 Task: Set due date "now".
Action: Mouse moved to (1013, 82)
Screenshot: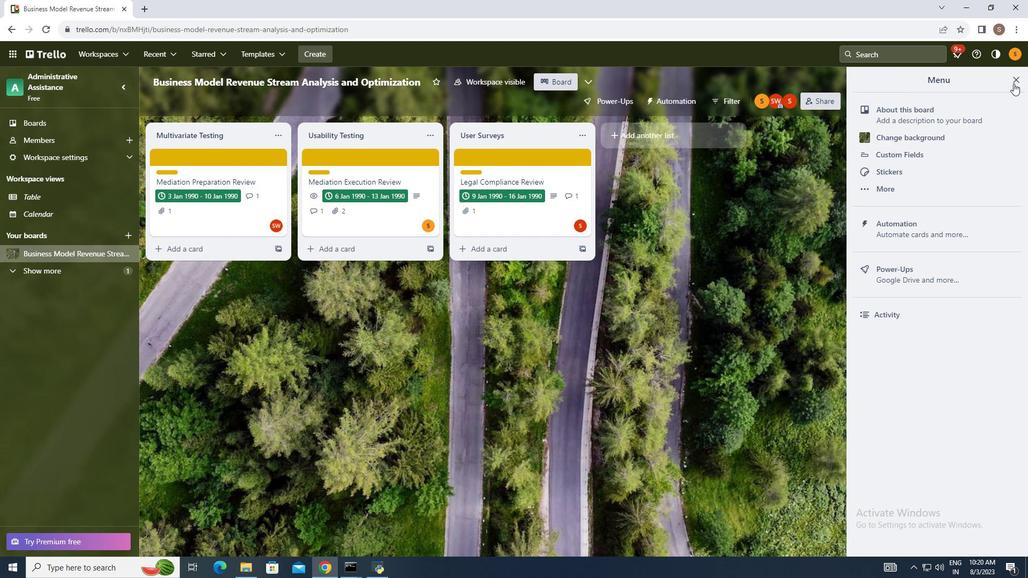
Action: Mouse pressed left at (1013, 82)
Screenshot: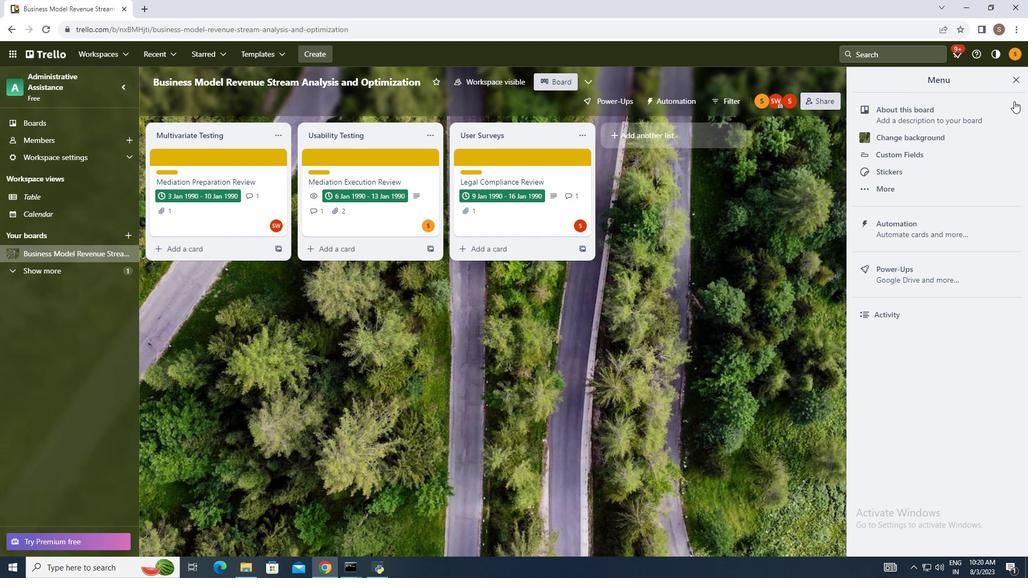 
Action: Mouse moved to (951, 222)
Screenshot: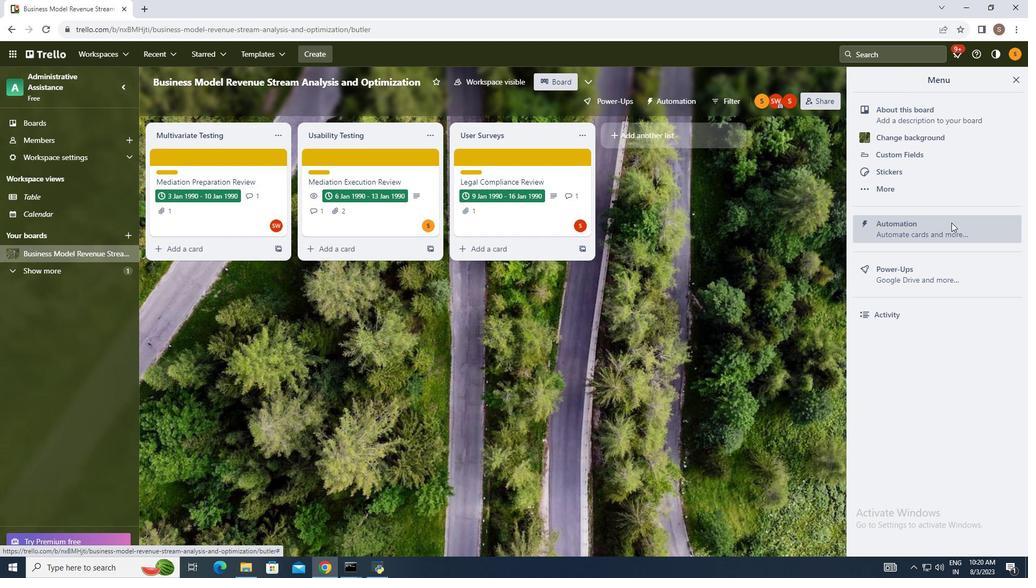 
Action: Mouse pressed left at (951, 222)
Screenshot: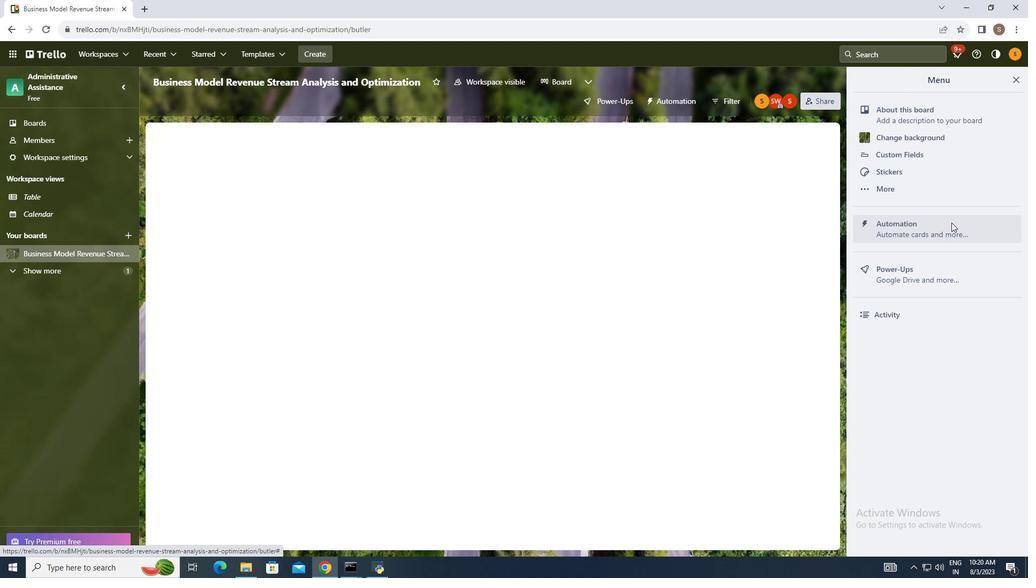 
Action: Mouse moved to (198, 275)
Screenshot: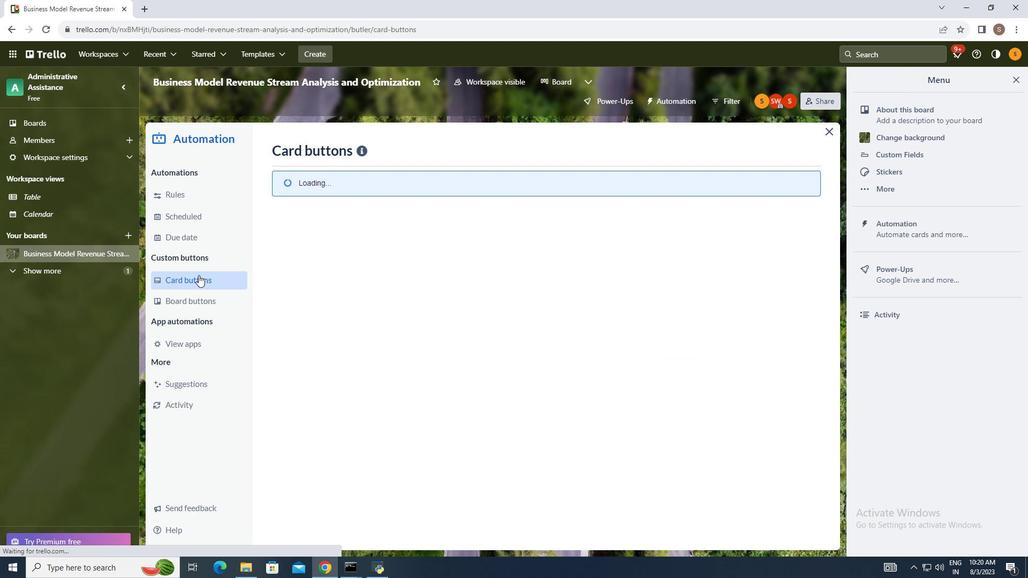 
Action: Mouse pressed left at (198, 275)
Screenshot: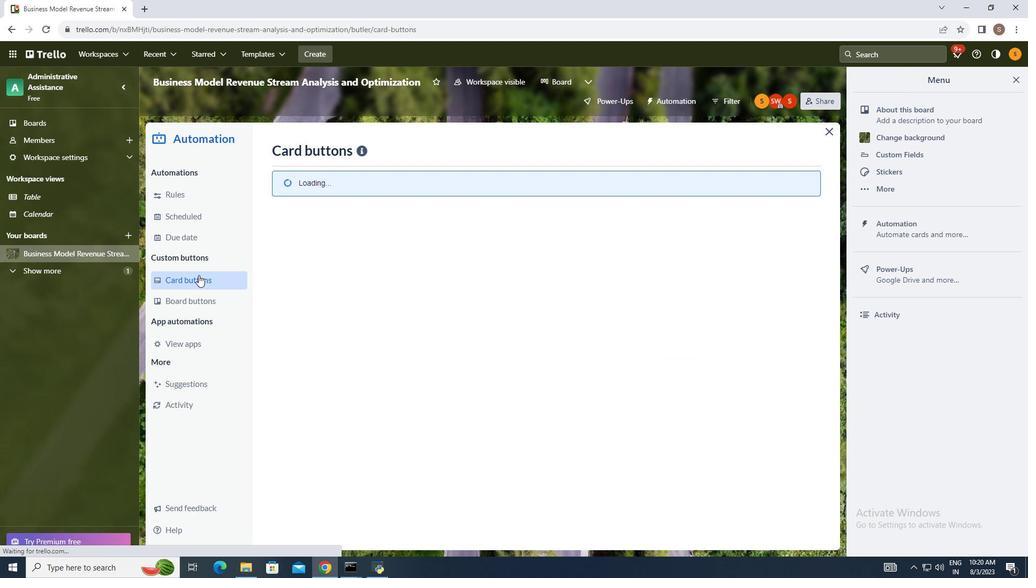 
Action: Mouse moved to (781, 147)
Screenshot: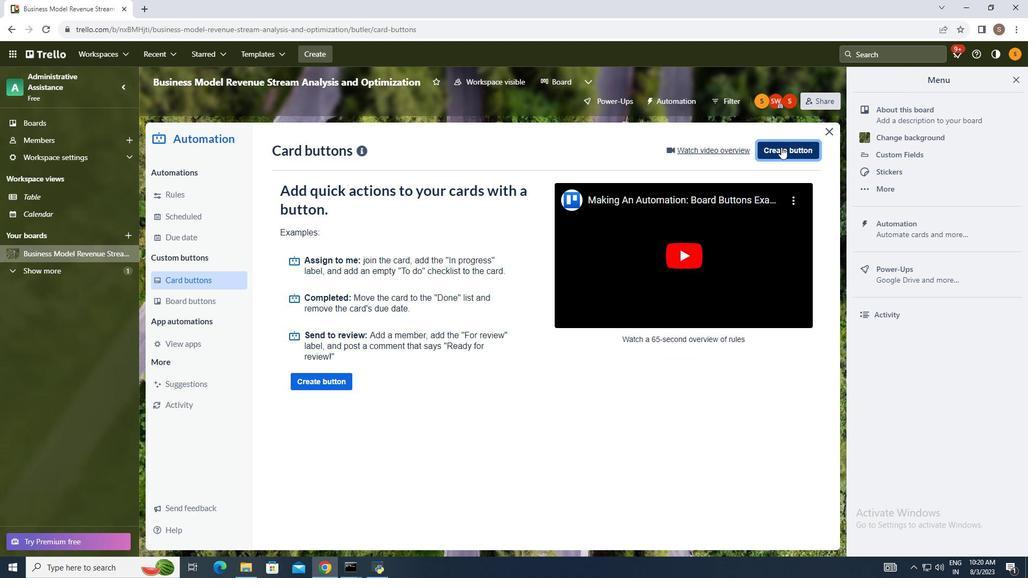 
Action: Mouse pressed left at (781, 147)
Screenshot: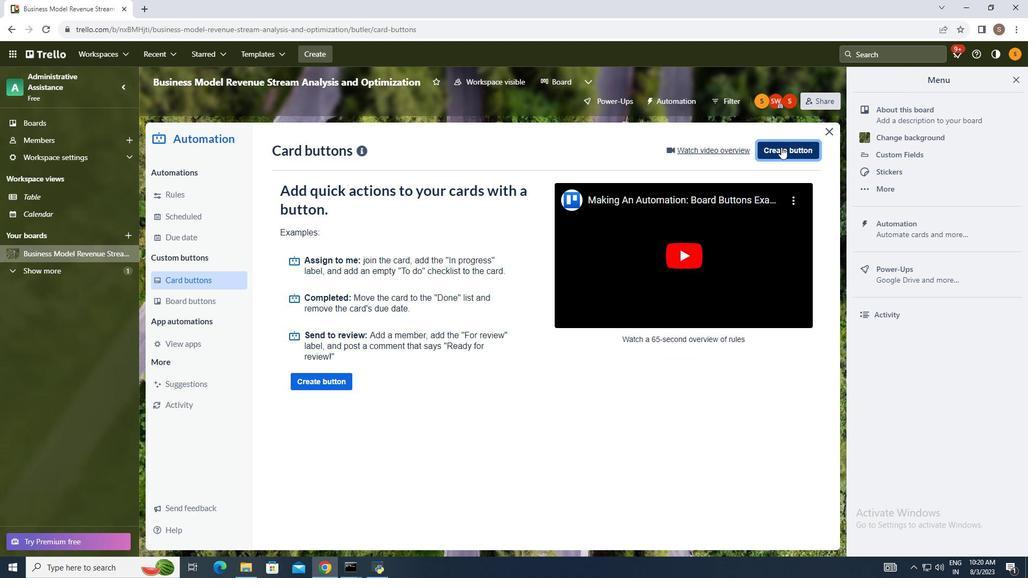 
Action: Mouse moved to (474, 296)
Screenshot: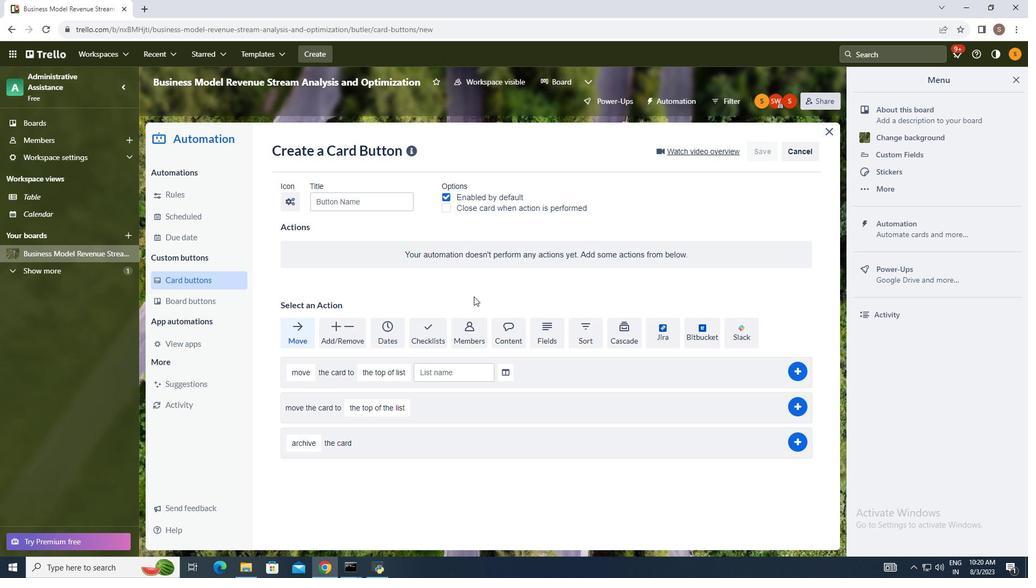 
Action: Mouse pressed left at (474, 296)
Screenshot: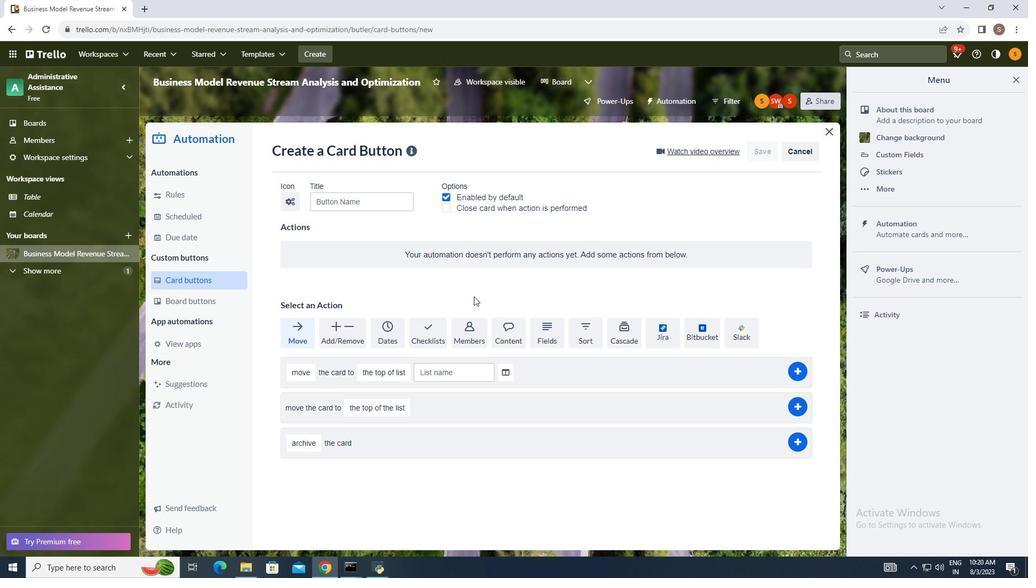 
Action: Mouse moved to (390, 332)
Screenshot: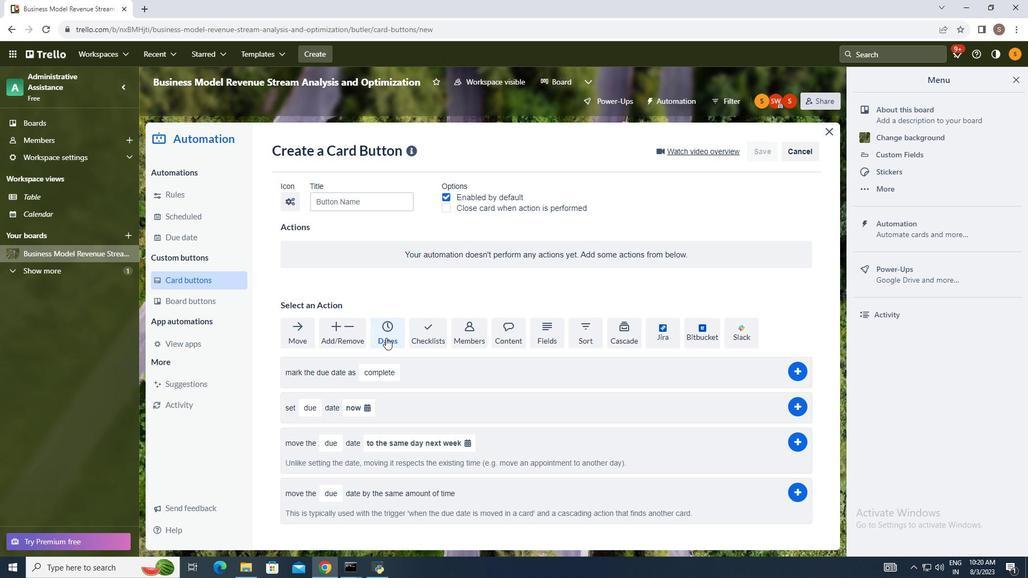 
Action: Mouse pressed left at (390, 332)
Screenshot: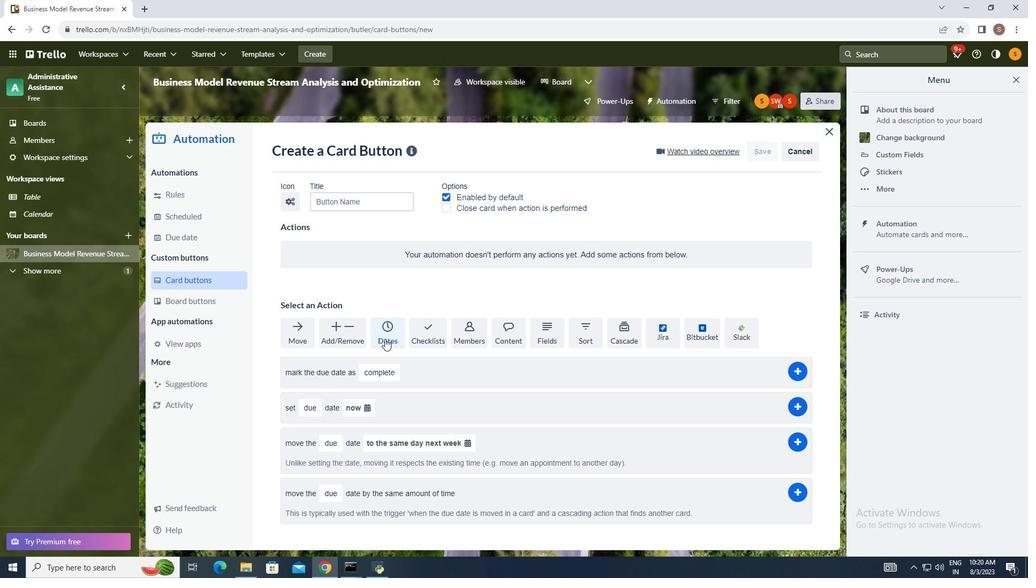 
Action: Mouse moved to (307, 405)
Screenshot: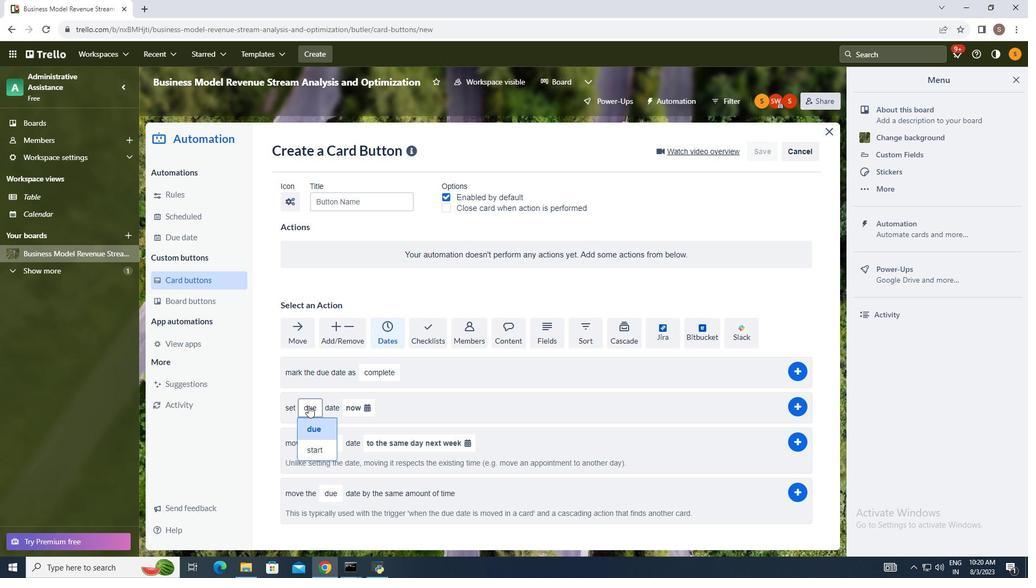 
Action: Mouse pressed left at (307, 405)
Screenshot: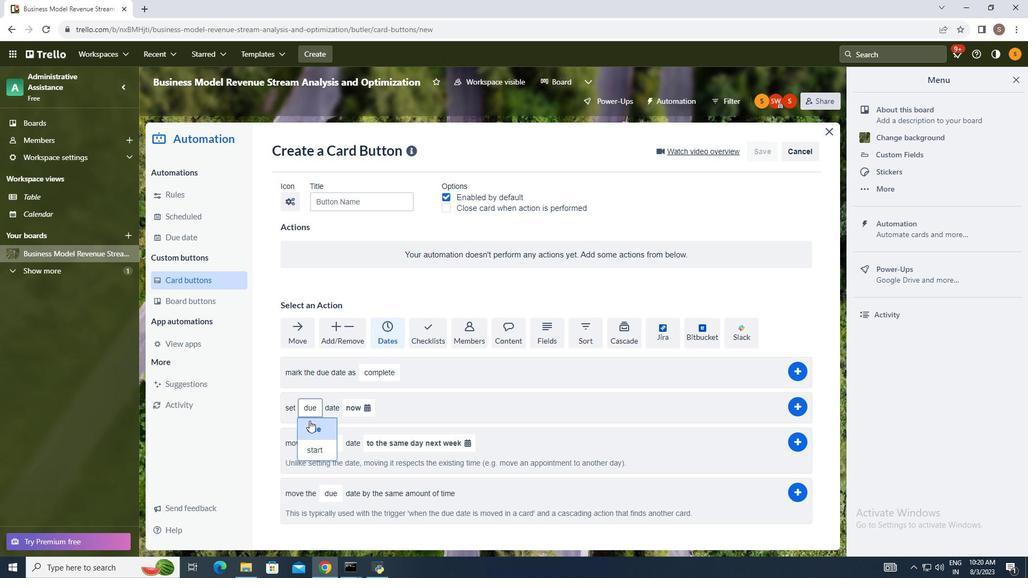 
Action: Mouse moved to (311, 428)
Screenshot: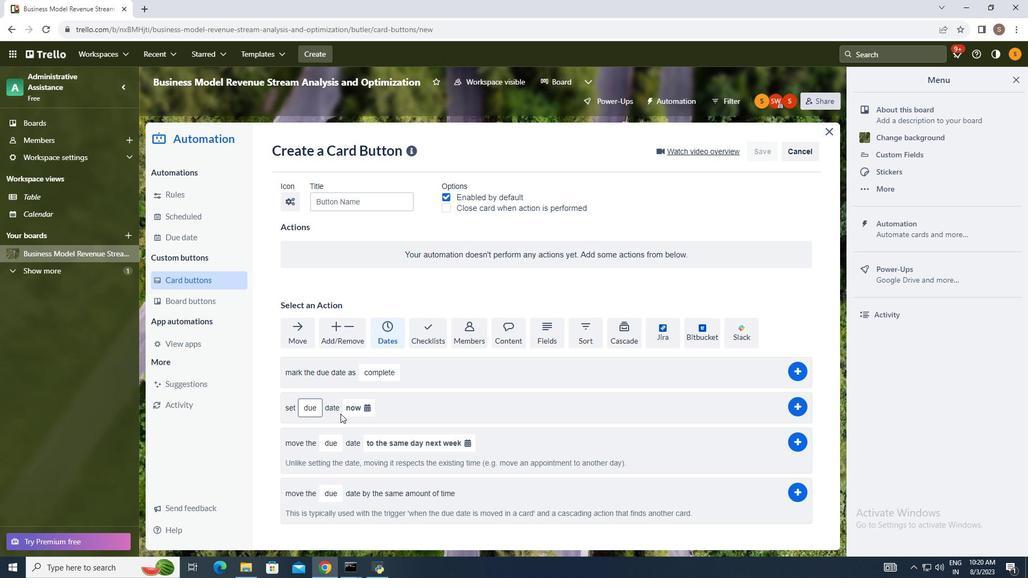 
Action: Mouse pressed left at (311, 428)
Screenshot: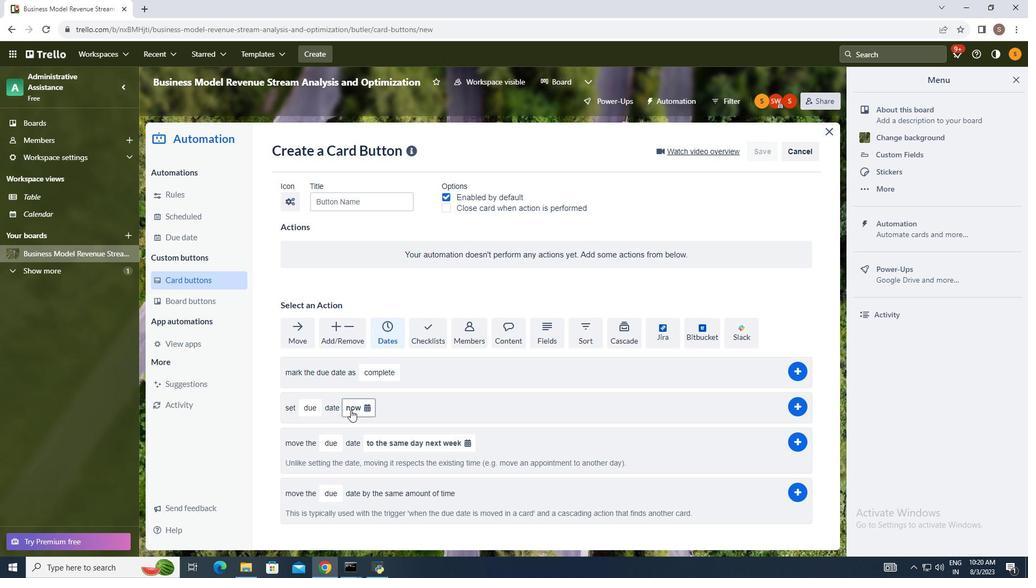 
Action: Mouse moved to (355, 408)
Screenshot: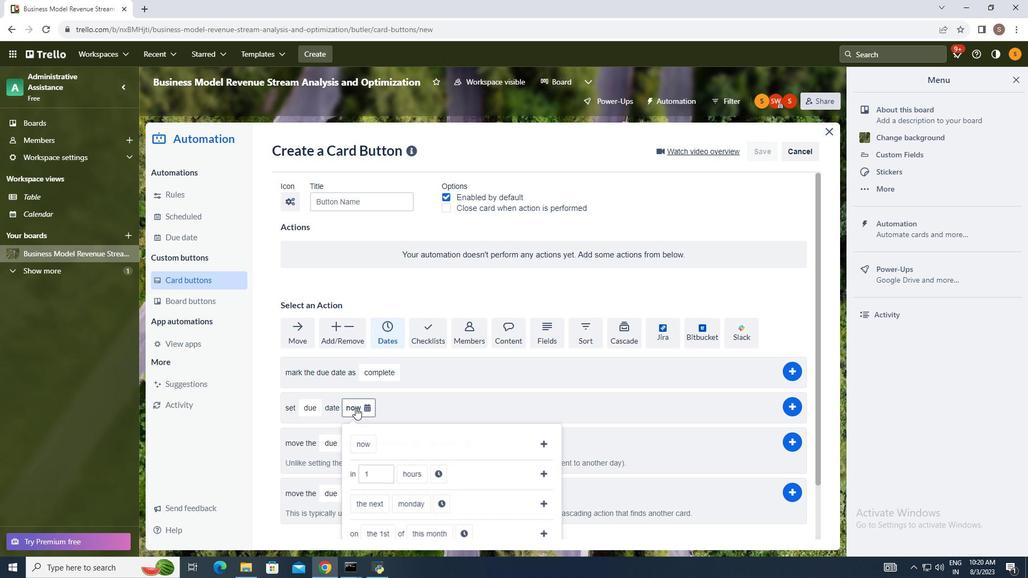 
Action: Mouse pressed left at (355, 408)
Screenshot: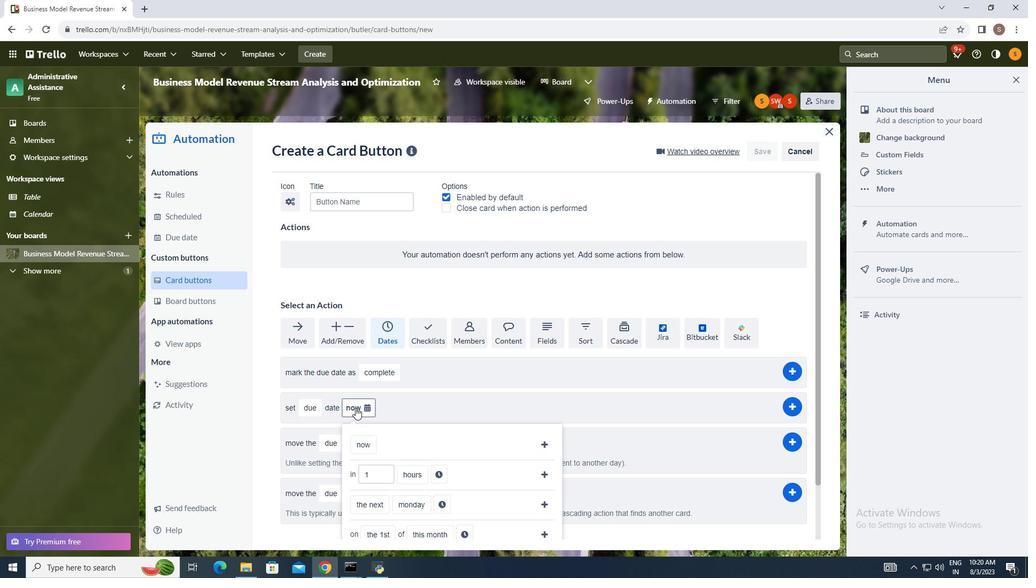 
Action: Mouse moved to (359, 438)
Screenshot: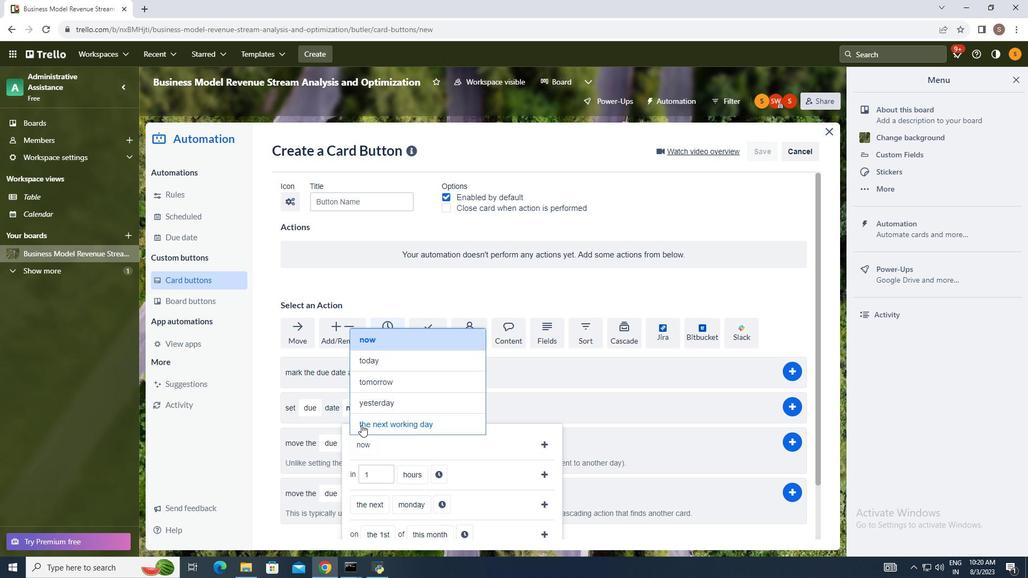 
Action: Mouse pressed left at (359, 438)
Screenshot: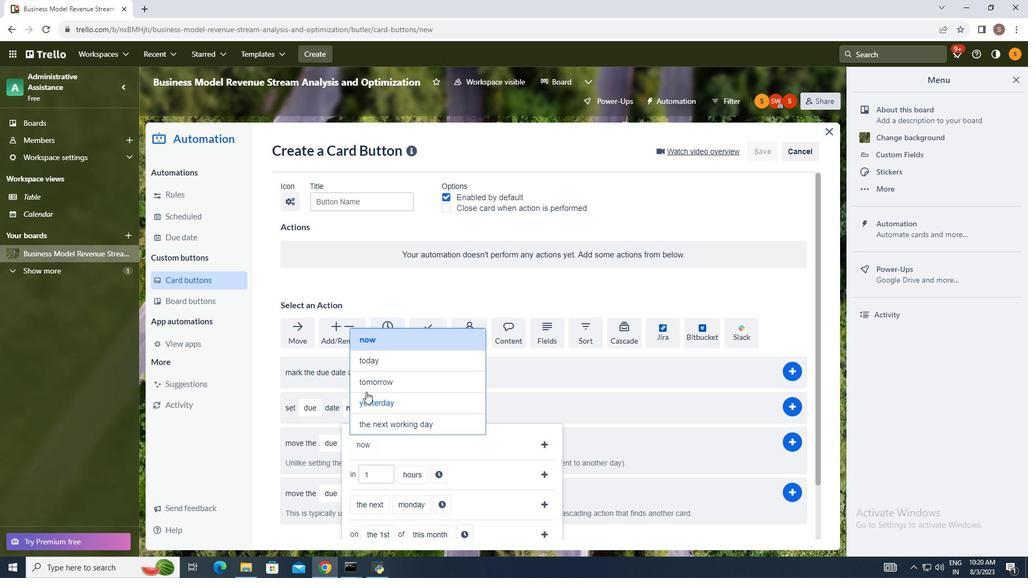 
Action: Mouse moved to (376, 336)
Screenshot: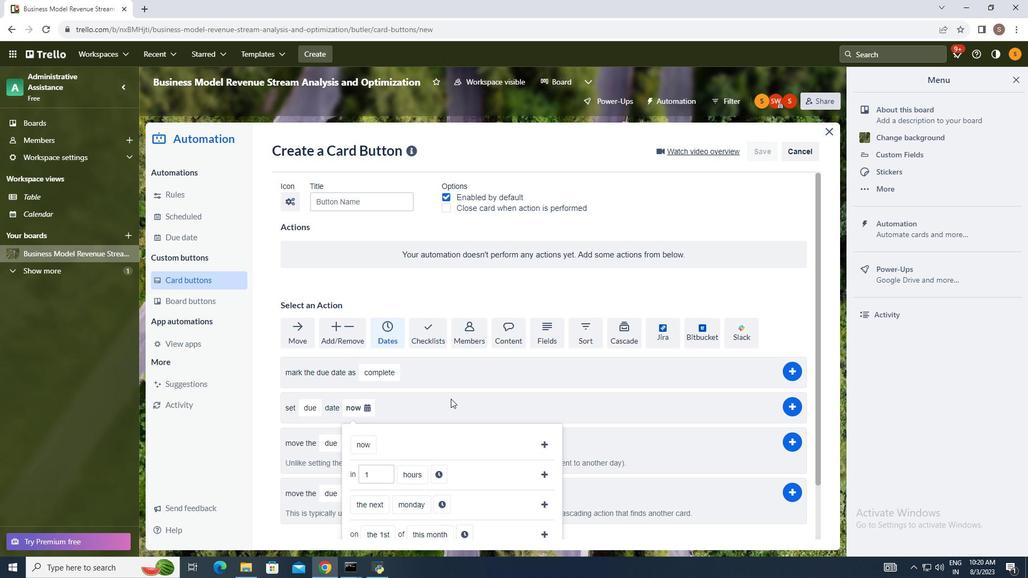 
Action: Mouse pressed left at (376, 336)
Screenshot: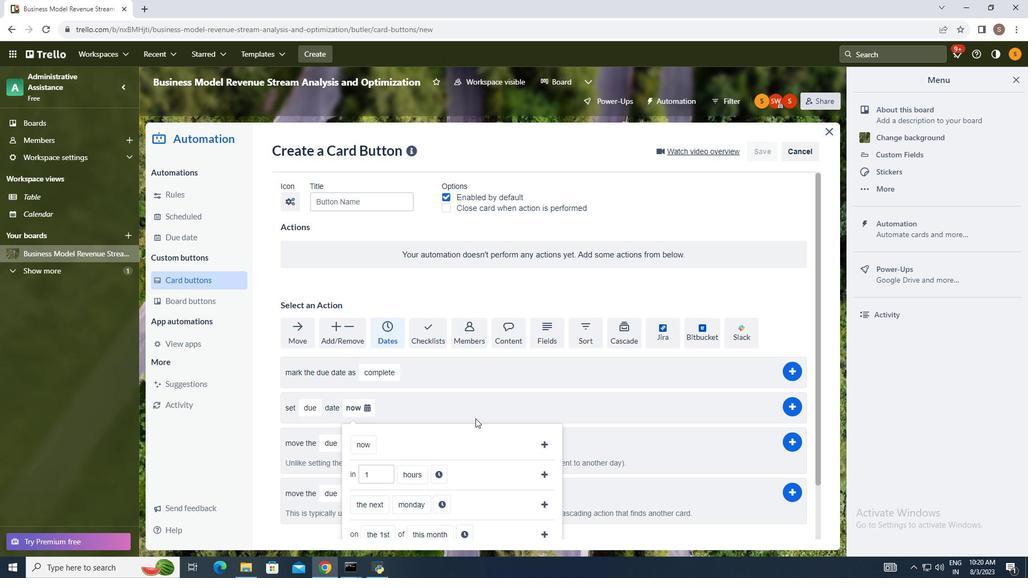 
Action: Mouse moved to (546, 446)
Screenshot: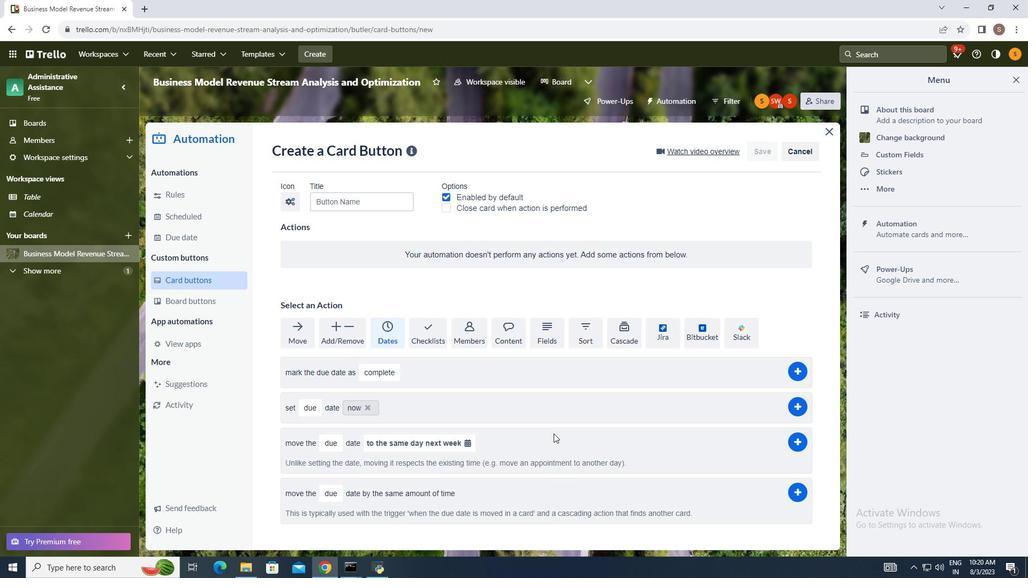 
Action: Mouse pressed left at (546, 446)
Screenshot: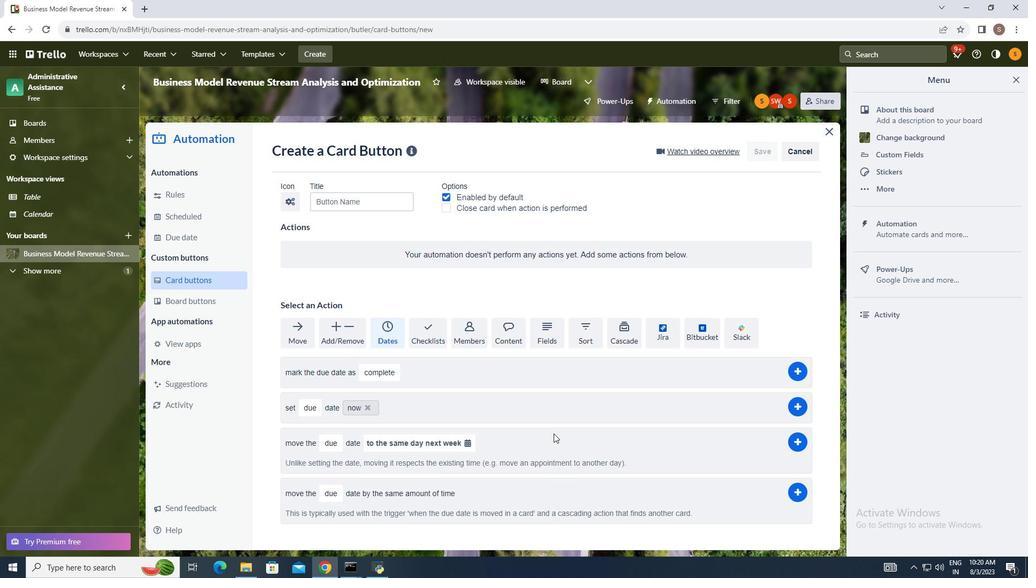 
Action: Mouse moved to (798, 407)
Screenshot: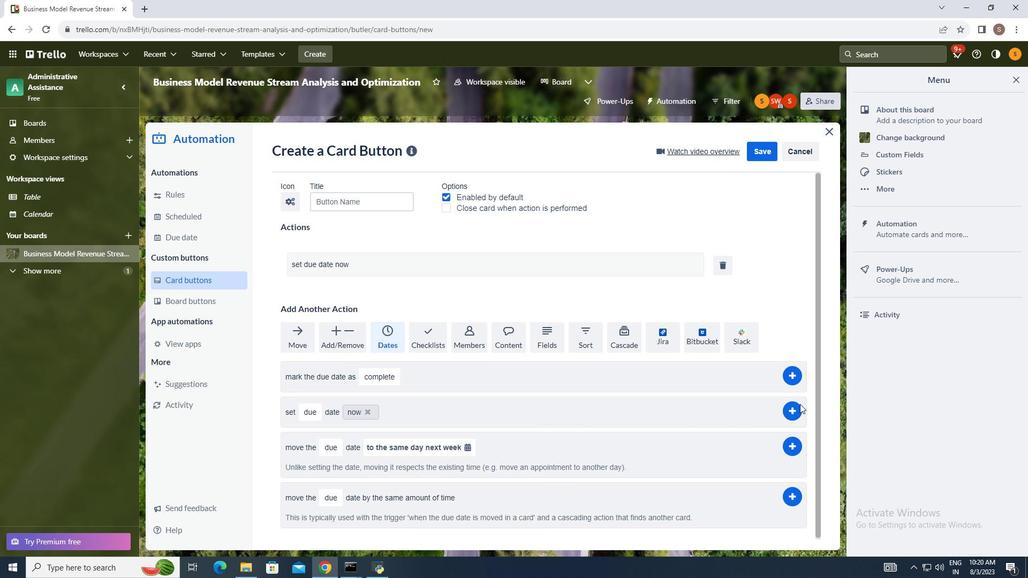 
Action: Mouse pressed left at (798, 407)
Screenshot: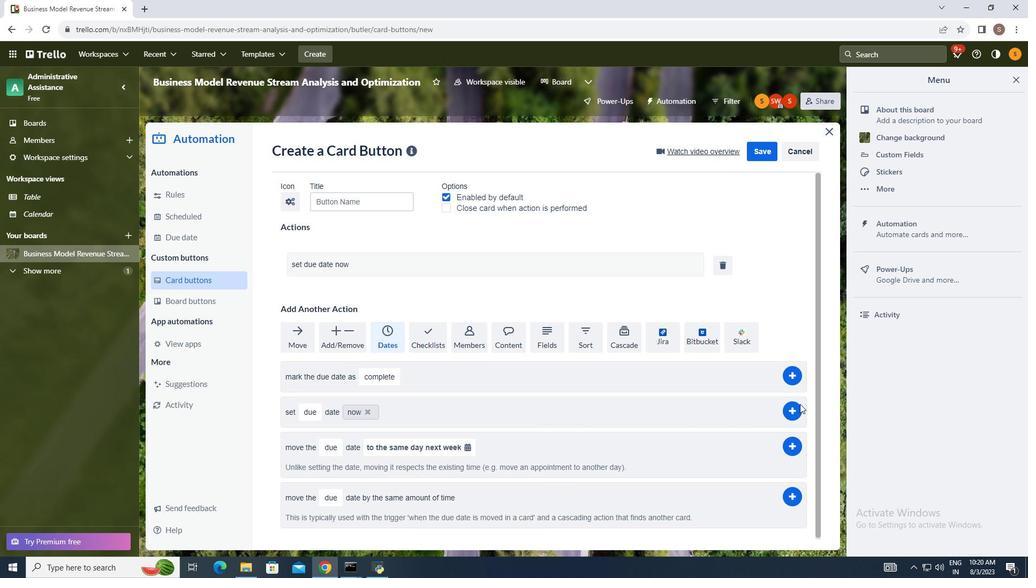 
Action: Mouse moved to (897, 365)
Screenshot: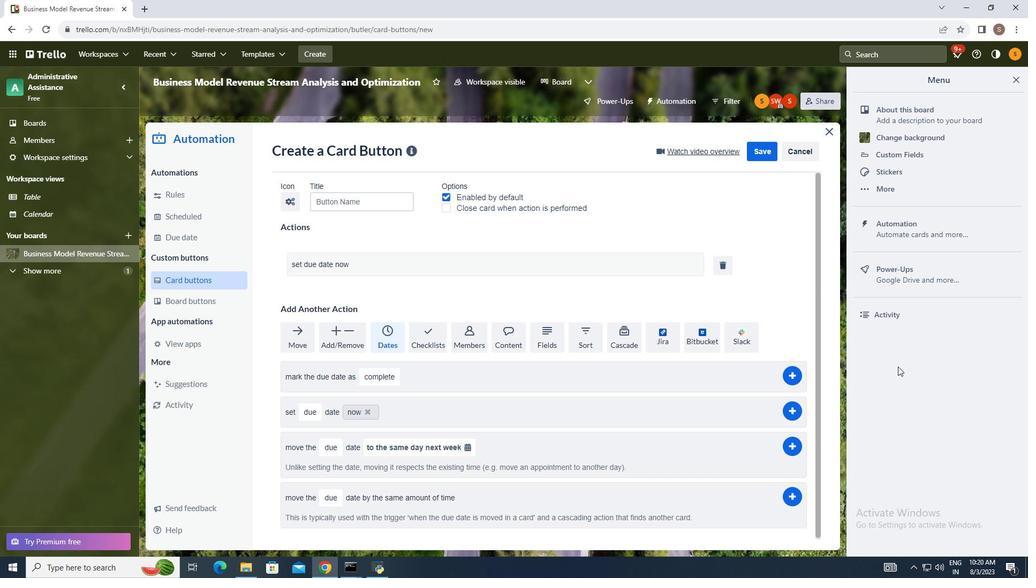 
